 Task: Create Card Tax Preparation Review in Board Newsletter Layout Ideas to Workspace Leadership Coaching. Create Card Internet of Things Review in Board Customer Journey Mapping to Workspace Leadership Coaching. Create Card Tax Filing Review in Board Public Relations Event Coordination and Execution to Workspace Leadership Coaching
Action: Mouse moved to (237, 146)
Screenshot: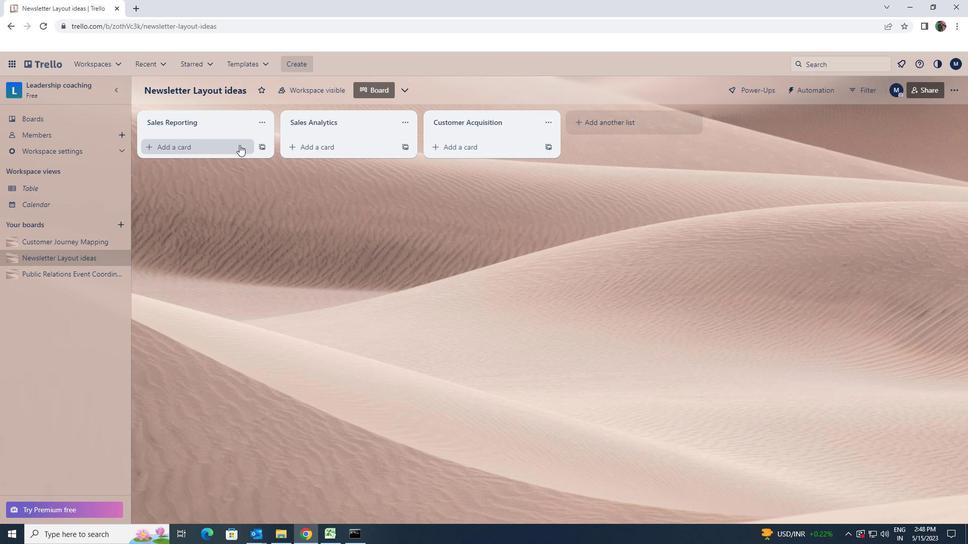 
Action: Mouse pressed left at (237, 146)
Screenshot: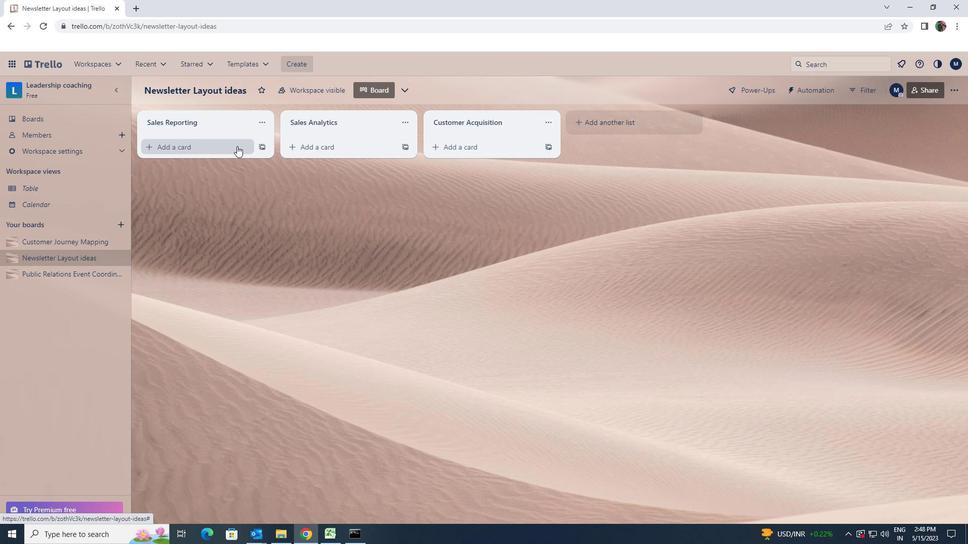 
Action: Mouse moved to (236, 147)
Screenshot: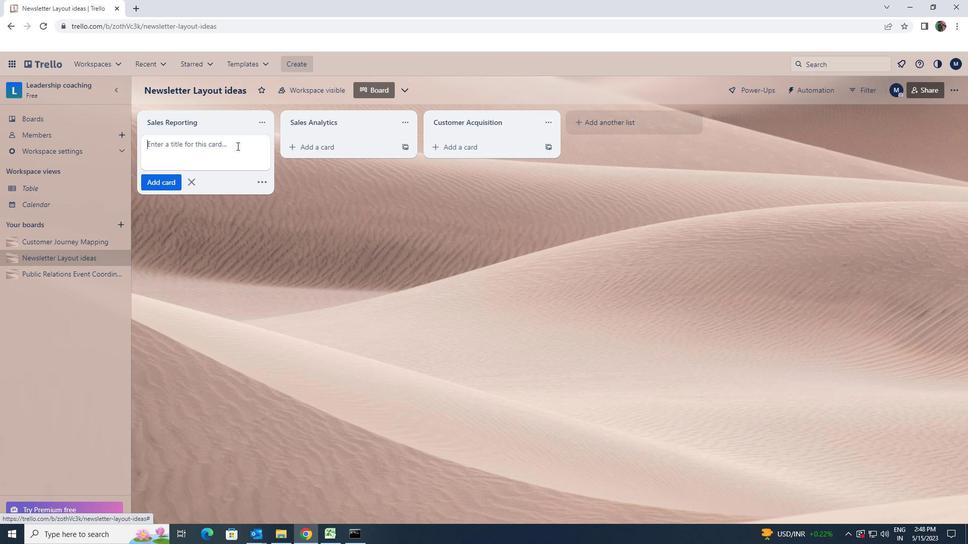 
Action: Key pressed <Key.shift>TAX<Key.space><Key.shift>PREPARATION<Key.space><Key.shift>T<Key.backspace><Key.shift>REVIEW
Screenshot: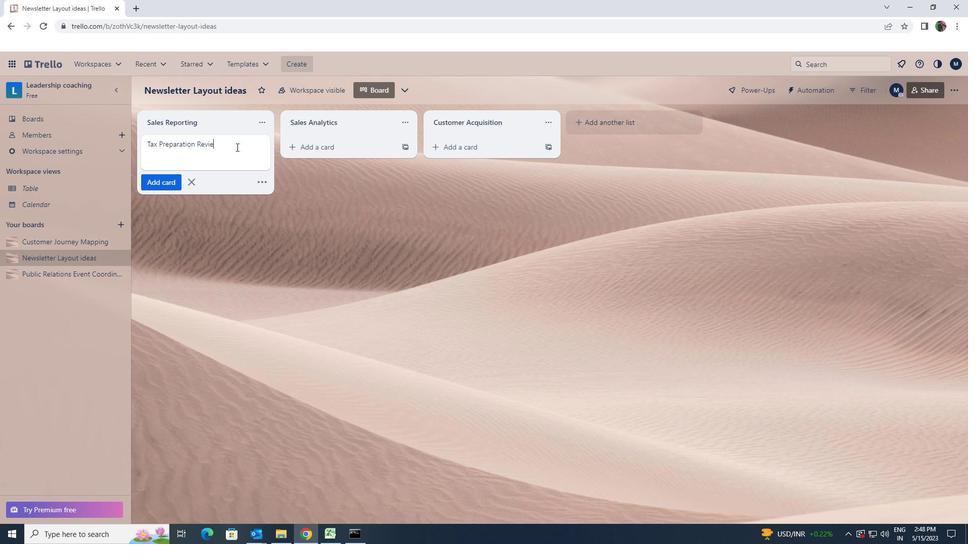 
Action: Mouse moved to (149, 181)
Screenshot: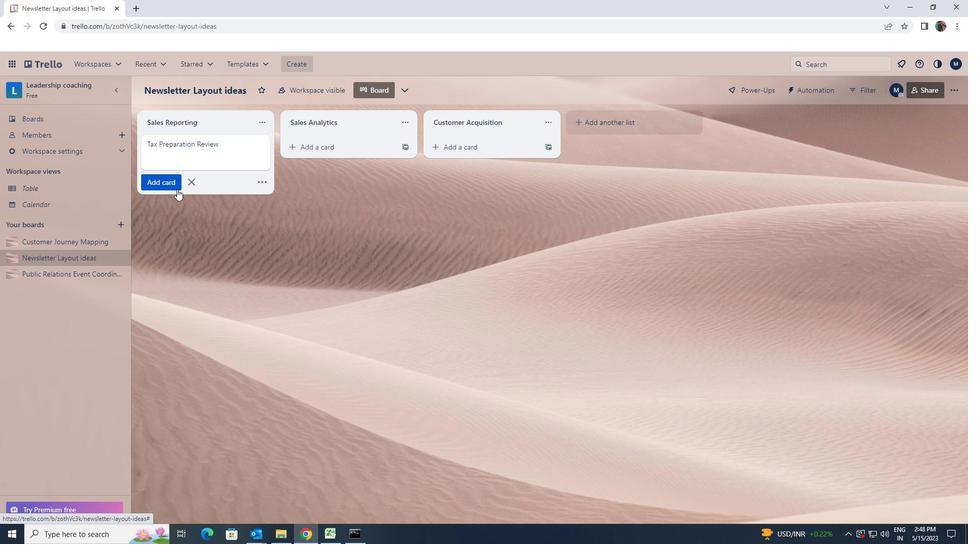 
Action: Mouse pressed left at (149, 181)
Screenshot: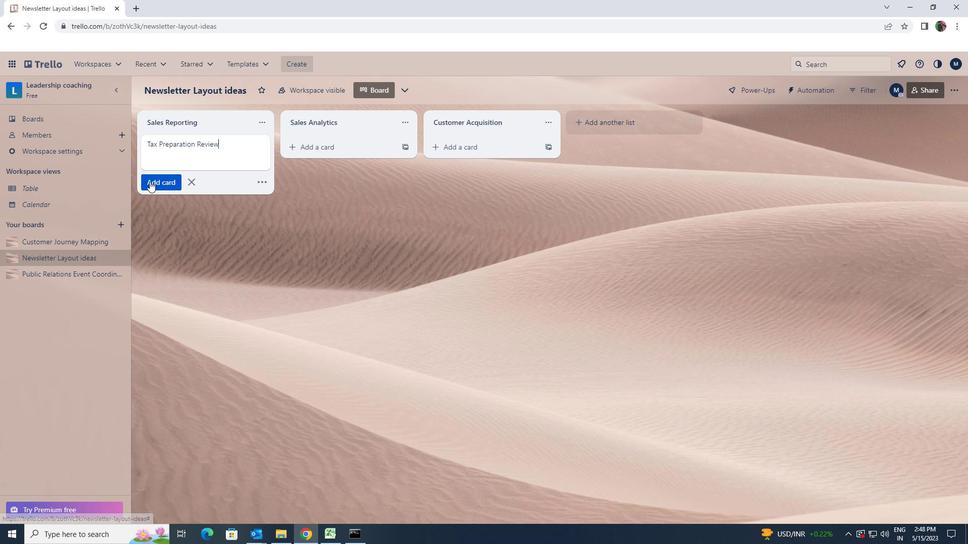 
Action: Mouse moved to (62, 280)
Screenshot: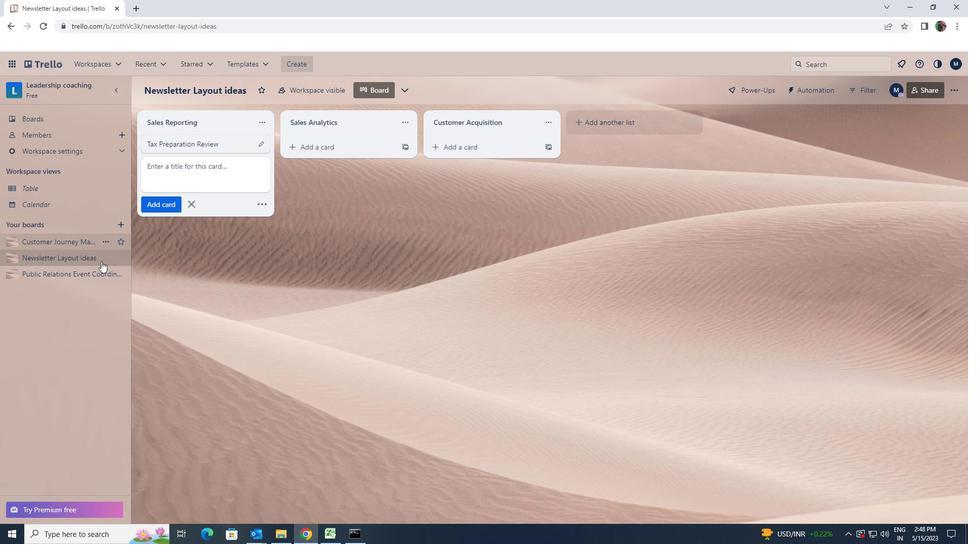 
Action: Mouse pressed left at (62, 280)
Screenshot: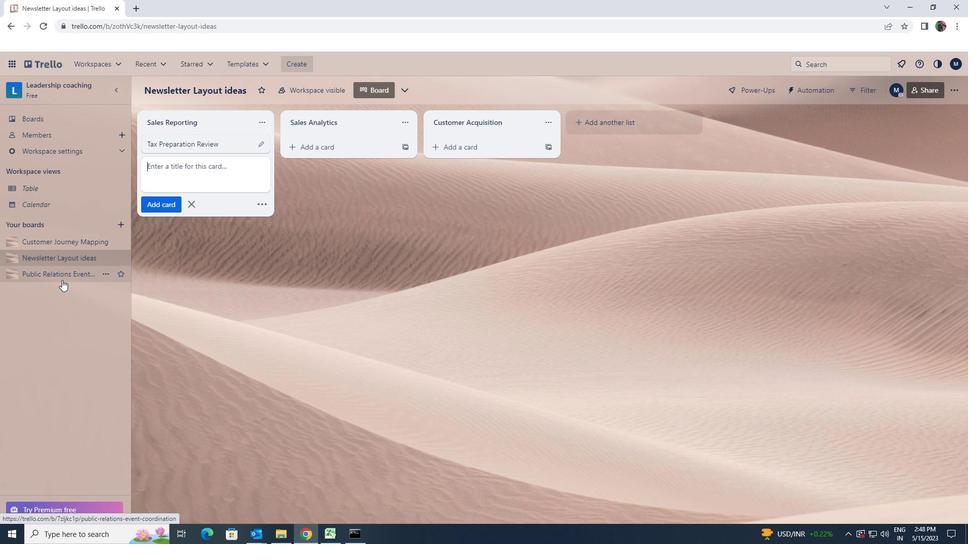 
Action: Mouse moved to (156, 156)
Screenshot: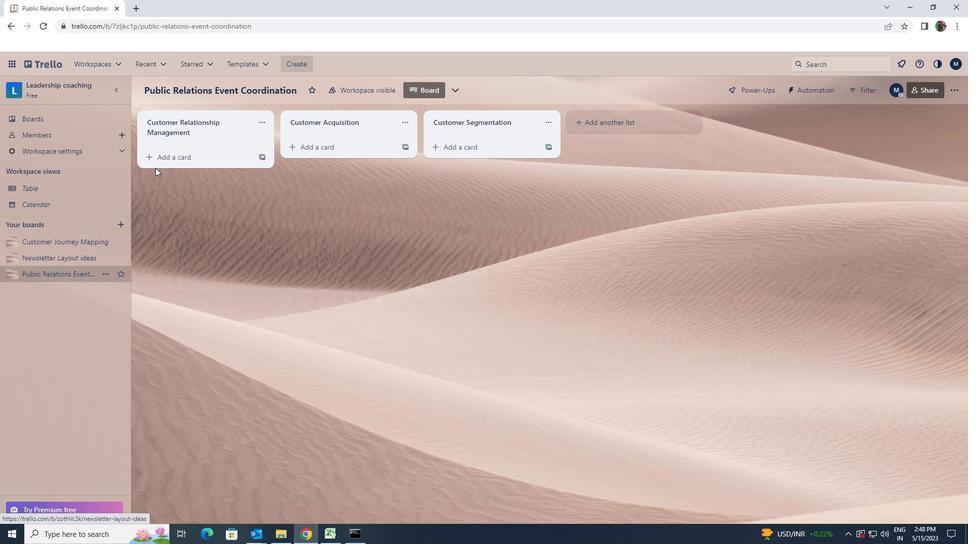 
Action: Mouse pressed left at (156, 156)
Screenshot: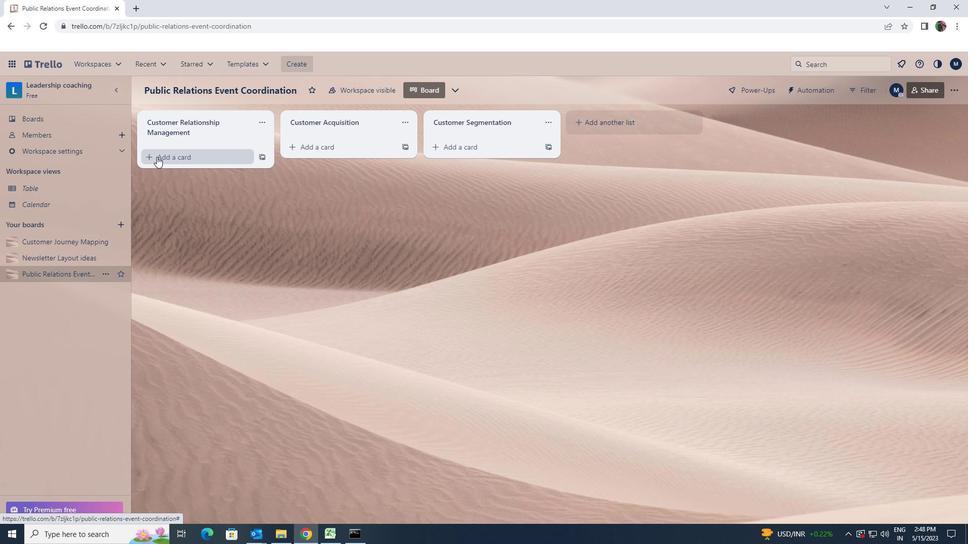 
Action: Key pressed <Key.shift>INTERNET<Key.space>P<Key.backspace>OF<Key.space><Key.shift><Key.shift><Key.shift><Key.shift><Key.shift><Key.shift><Key.shift><Key.shift>THINGS<Key.space><Key.shift><Key.shift><Key.shift><Key.shift><Key.shift>REVIEW
Screenshot: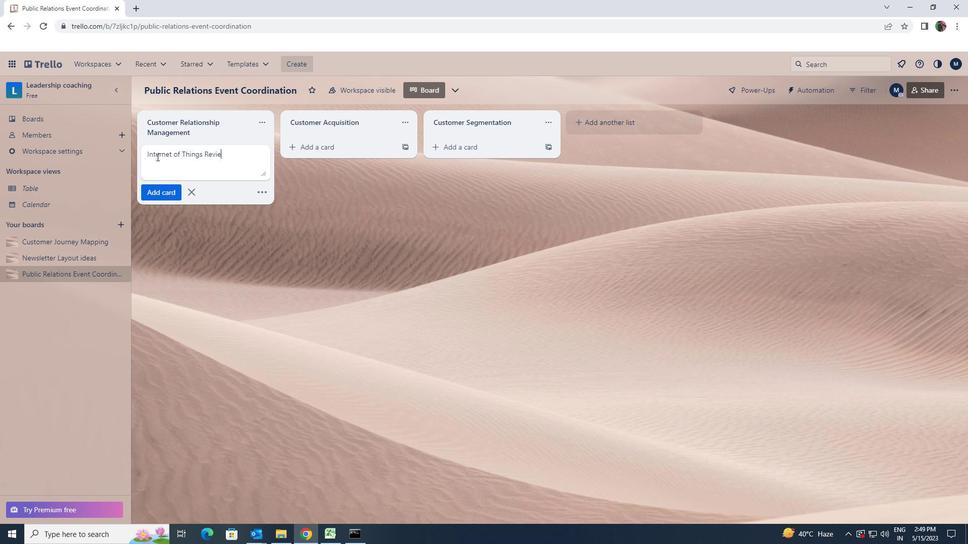 
Action: Mouse moved to (165, 193)
Screenshot: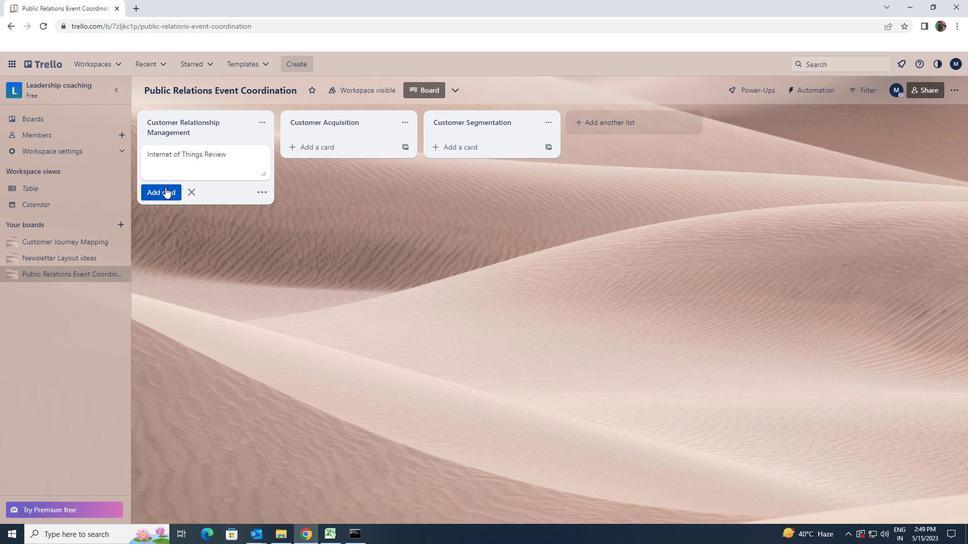 
Action: Mouse pressed left at (165, 193)
Screenshot: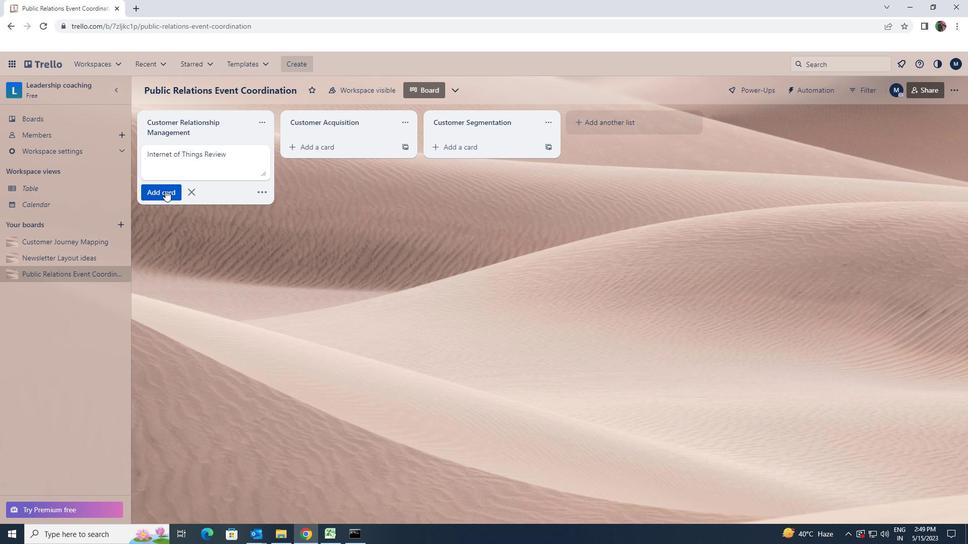 
Action: Mouse moved to (59, 246)
Screenshot: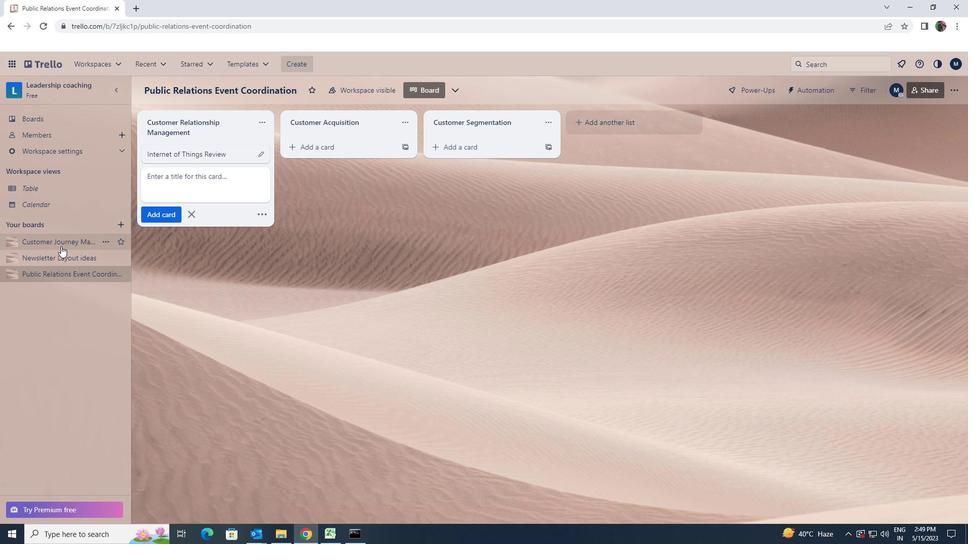 
Action: Mouse pressed left at (59, 246)
Screenshot: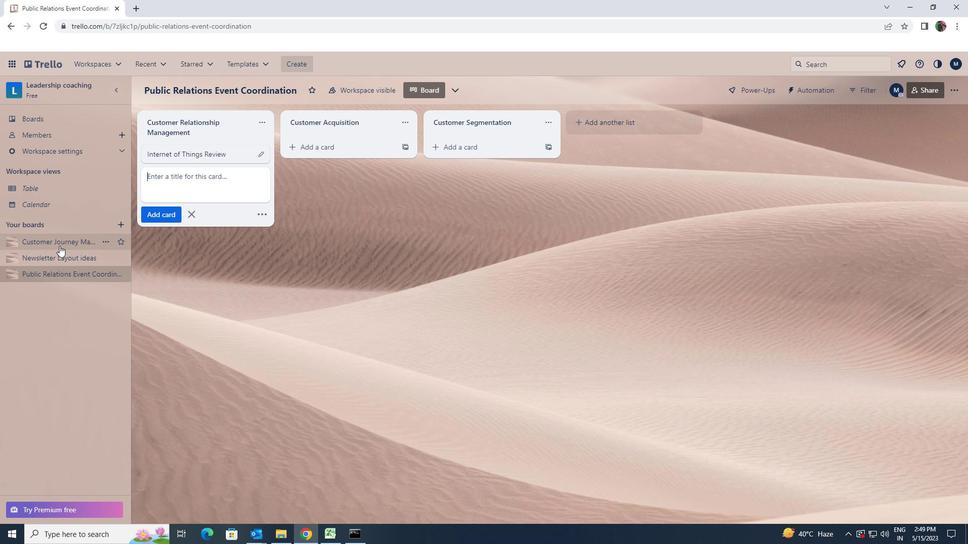 
Action: Mouse moved to (168, 147)
Screenshot: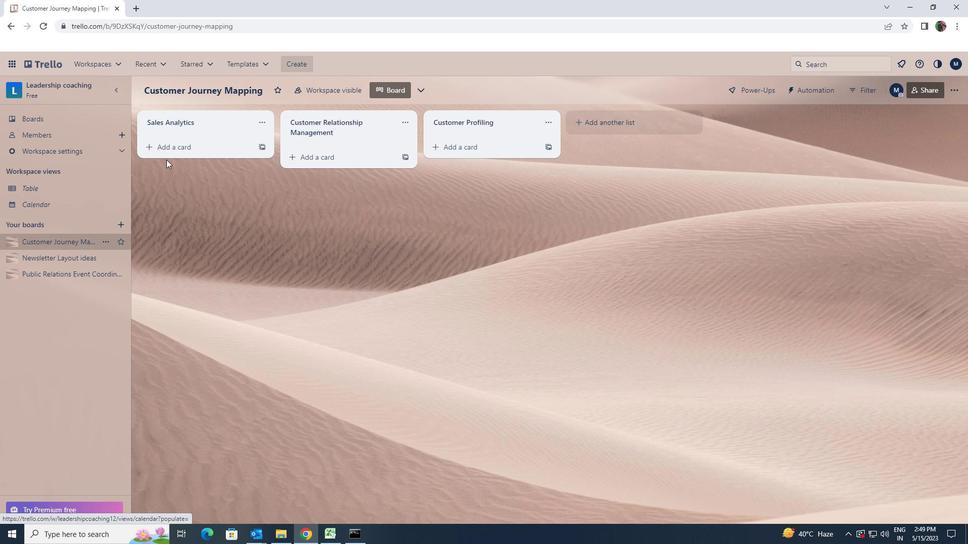 
Action: Mouse pressed left at (168, 147)
Screenshot: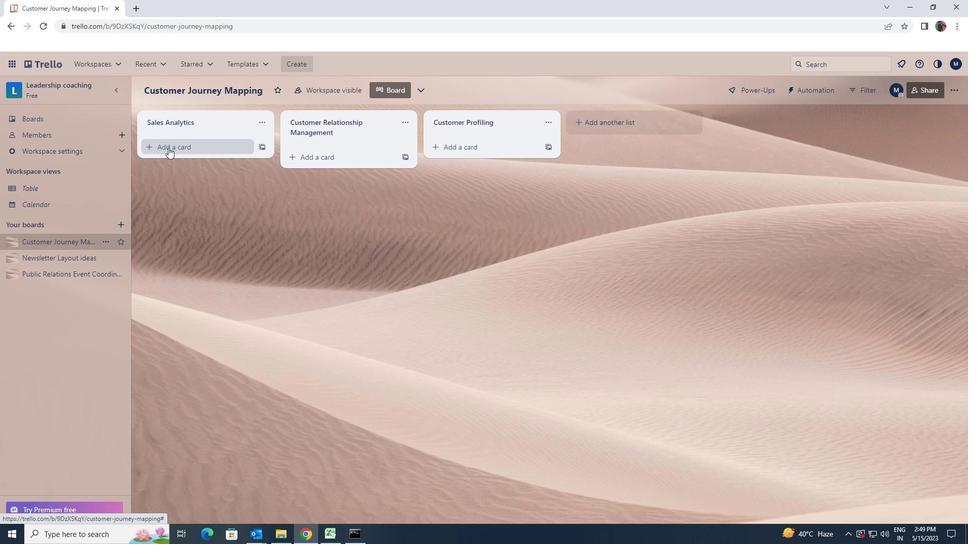 
Action: Key pressed <Key.shift><Key.shift><Key.shift><Key.shift><Key.shift><Key.shift>TAX<Key.space><Key.shift><Key.shift><Key.shift><Key.shift><Key.shift>FILING<Key.space><Key.shift>REVIEW
Screenshot: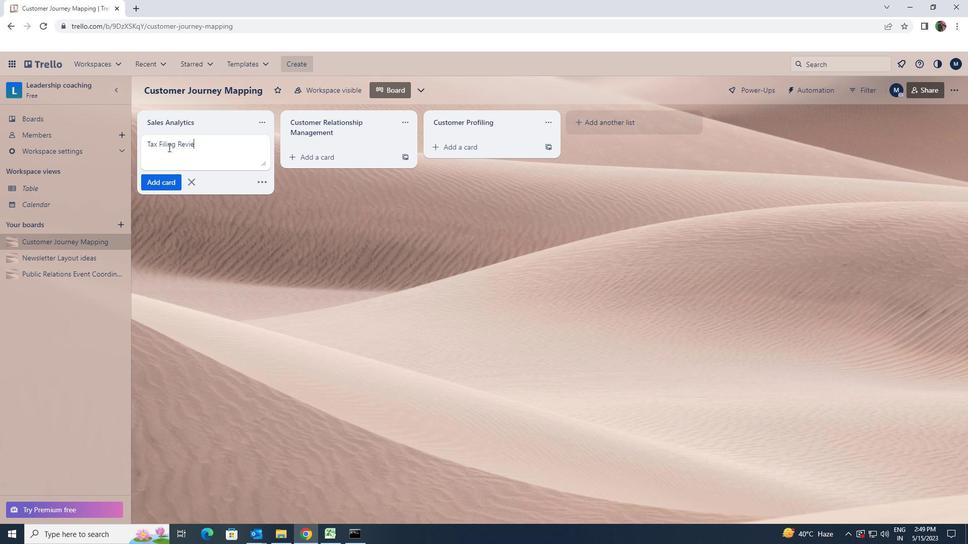 
Action: Mouse moved to (176, 182)
Screenshot: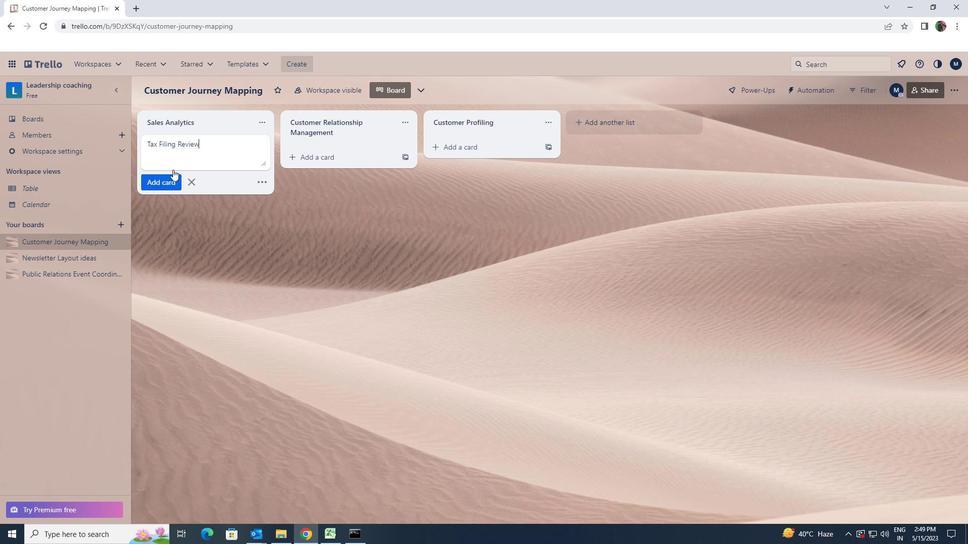 
Action: Mouse pressed left at (176, 182)
Screenshot: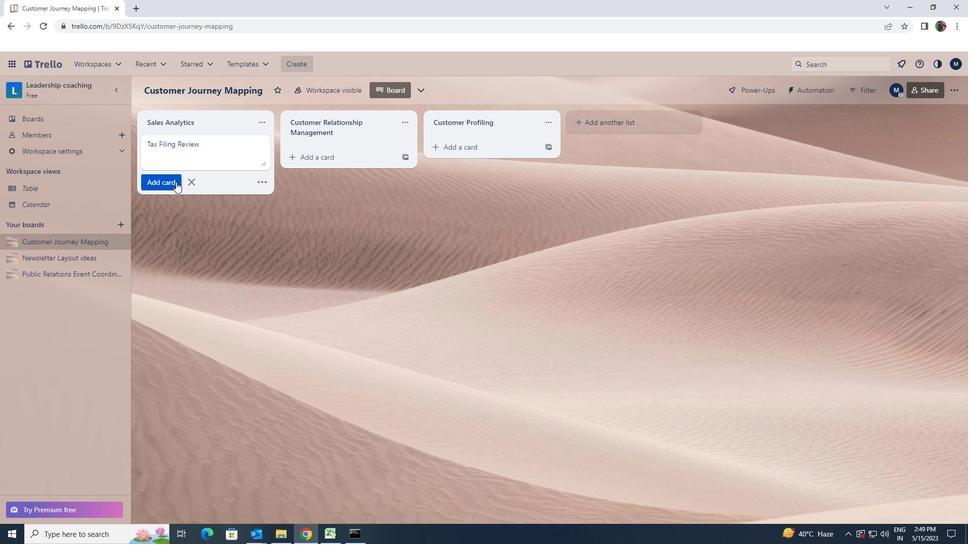 
